 Task: Create a section Feature Freeze Sprint and in the section, add a milestone Cloud Governance in the project AutoWave
Action: Mouse moved to (446, 417)
Screenshot: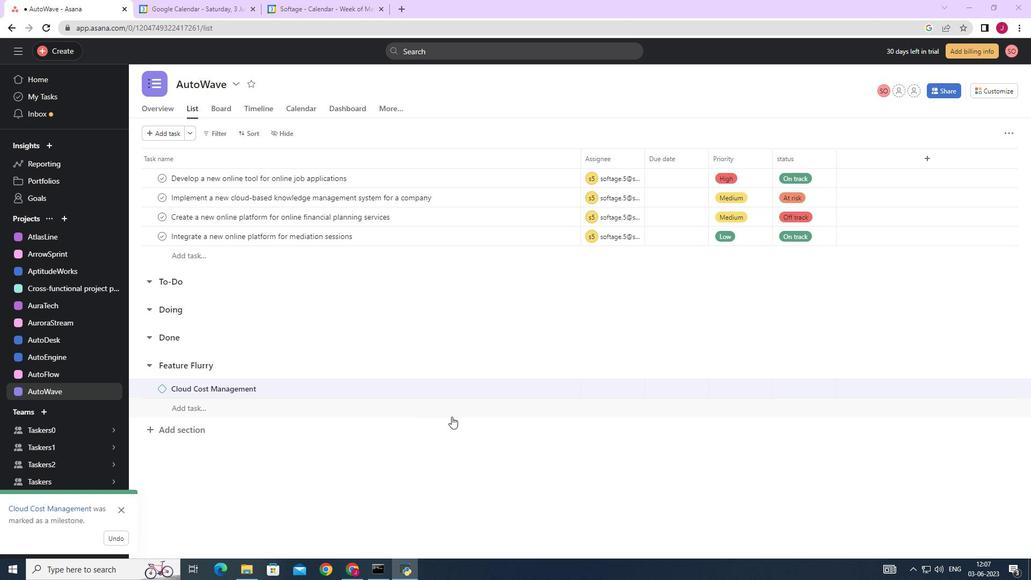 
Action: Mouse scrolled (446, 416) with delta (0, 0)
Screenshot: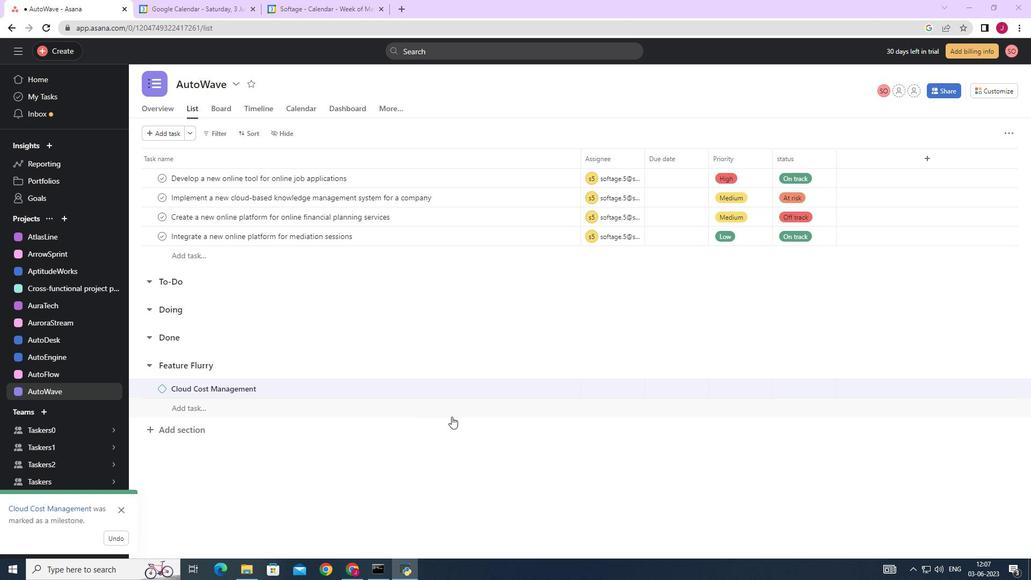 
Action: Mouse moved to (445, 417)
Screenshot: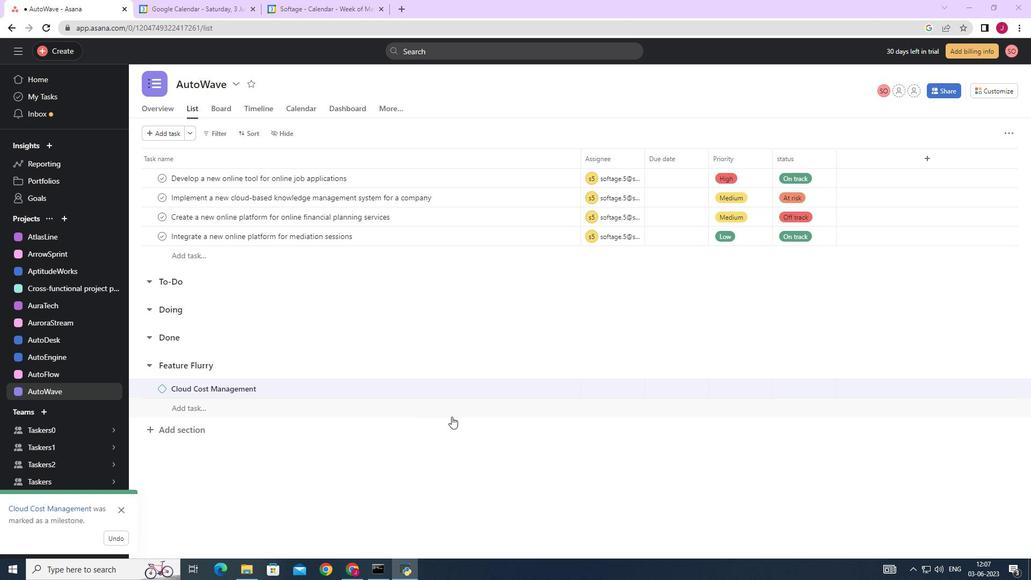 
Action: Mouse scrolled (445, 416) with delta (0, 0)
Screenshot: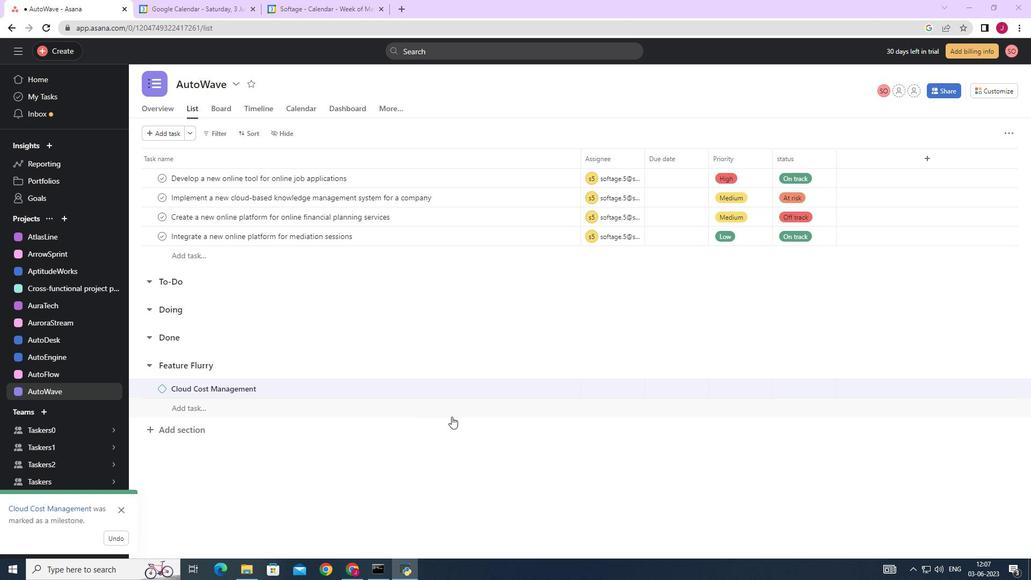 
Action: Mouse scrolled (445, 416) with delta (0, 0)
Screenshot: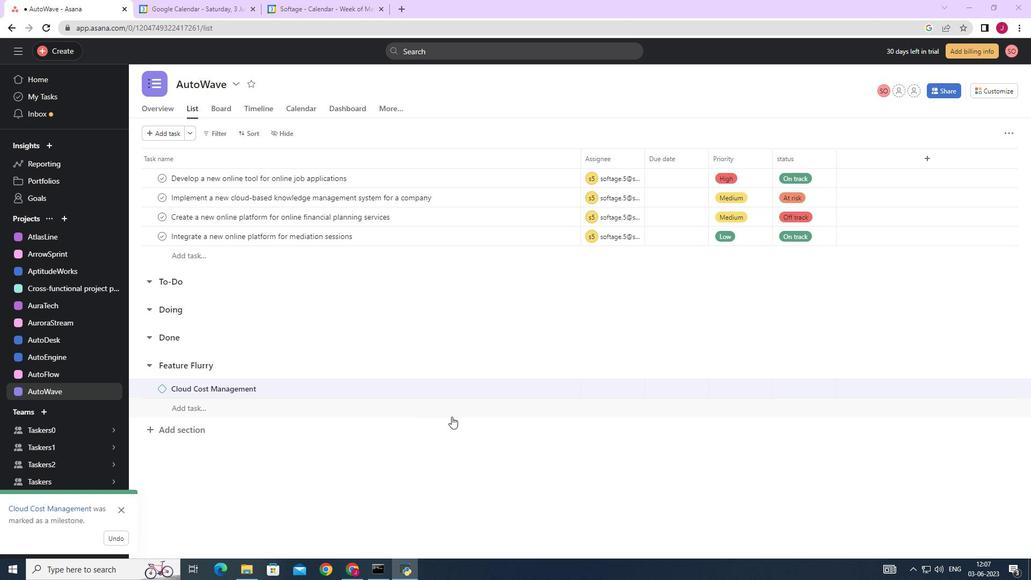 
Action: Mouse moved to (442, 417)
Screenshot: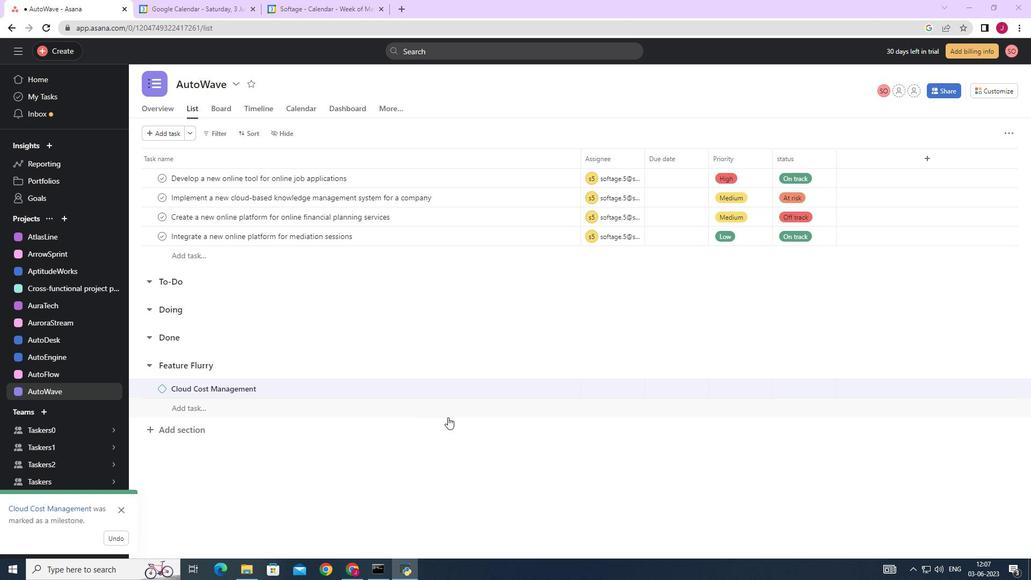 
Action: Mouse scrolled (442, 416) with delta (0, 0)
Screenshot: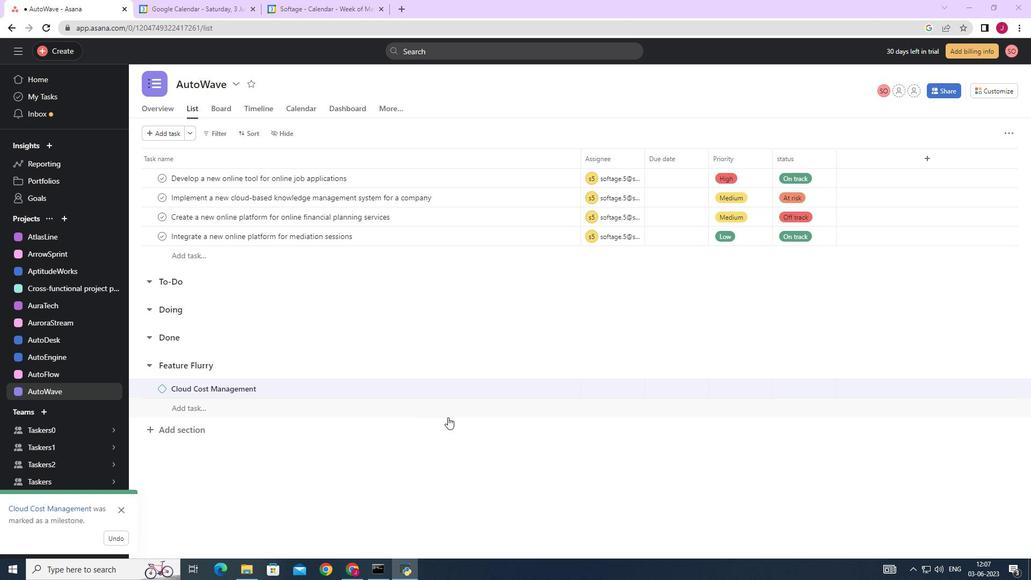 
Action: Mouse moved to (434, 418)
Screenshot: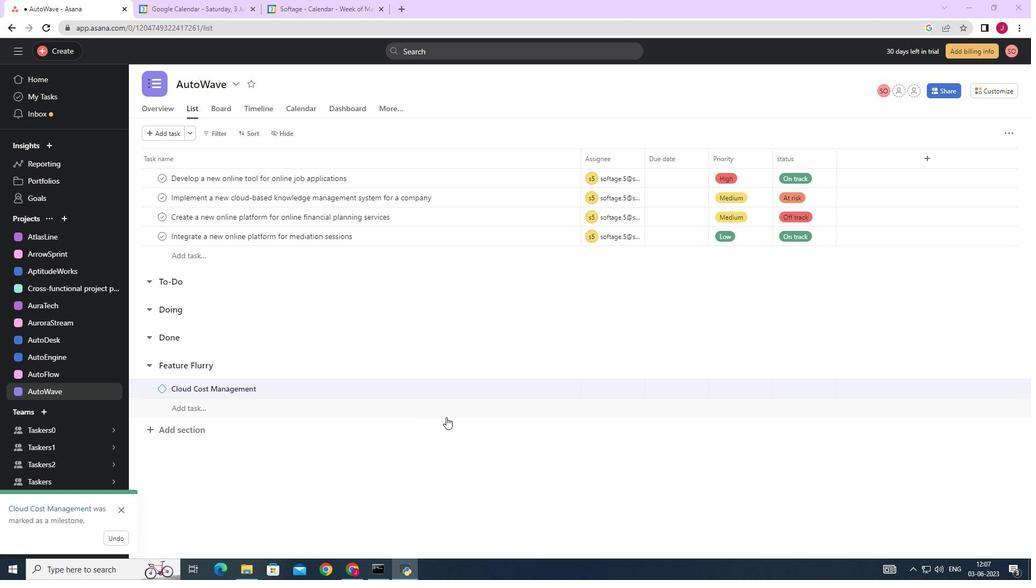 
Action: Mouse scrolled (434, 417) with delta (0, 0)
Screenshot: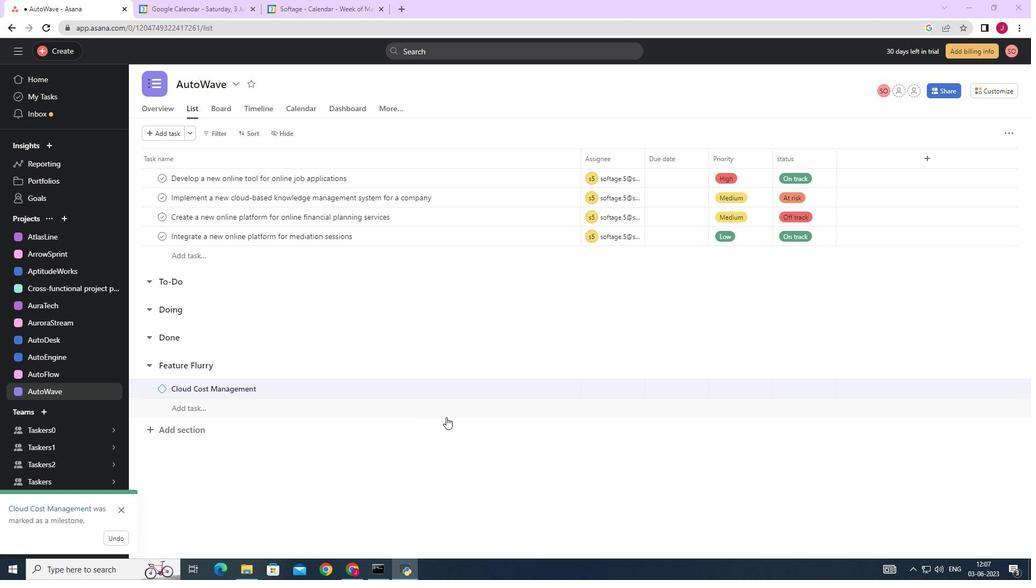 
Action: Mouse moved to (193, 427)
Screenshot: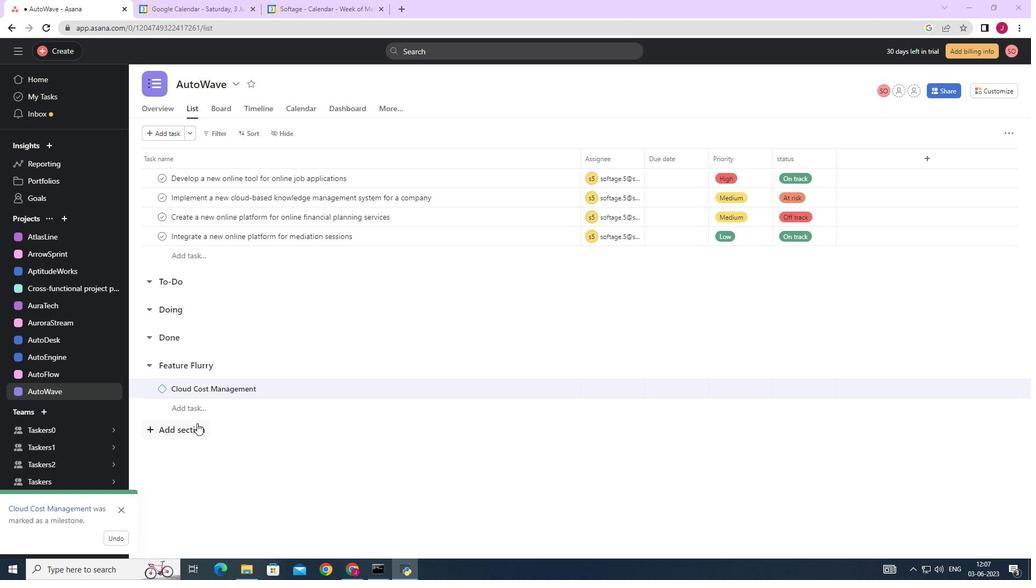 
Action: Mouse pressed left at (193, 427)
Screenshot: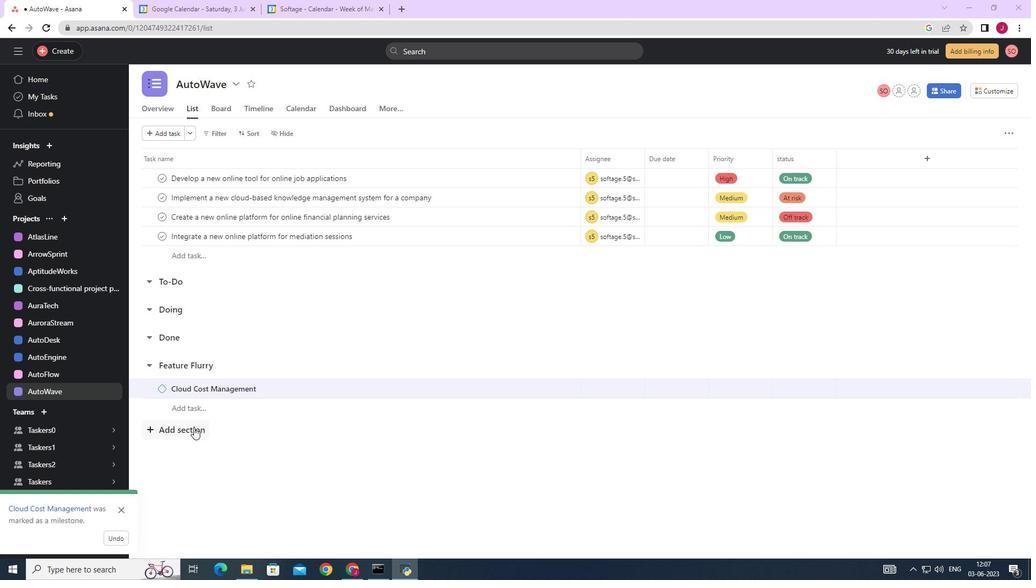 
Action: Mouse moved to (192, 428)
Screenshot: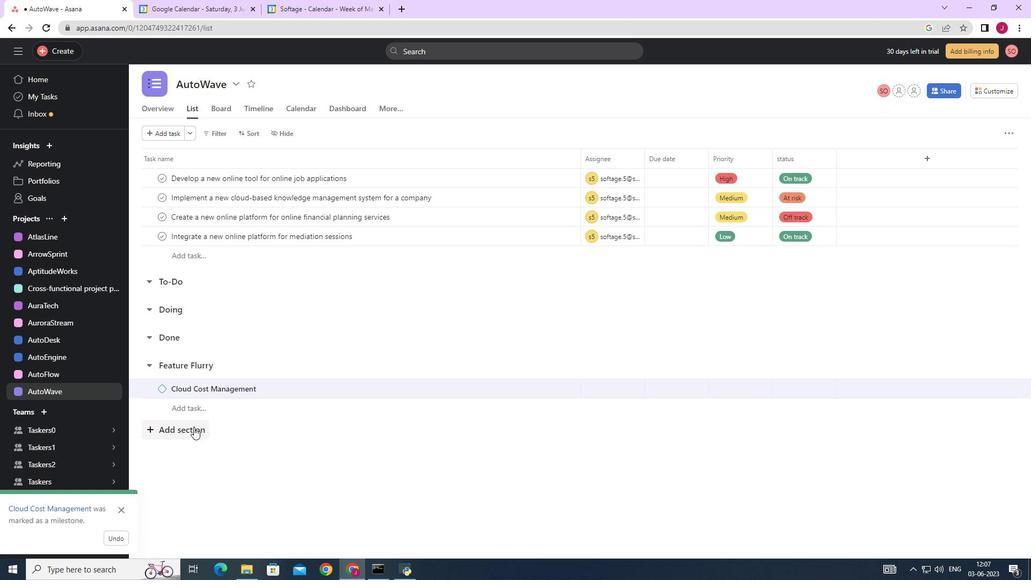
Action: Key pressed <Key.caps_lock>F<Key.caps_lock>eature<Key.space><Key.caps_lock>F<Key.caps_lock>reeze<Key.space><Key.caps_lock>S<Key.caps_lock>print<Key.enter><Key.caps_lock>C<Key.caps_lock>loud<Key.space><Key.caps_lock>G<Key.caps_lock>overnance
Screenshot: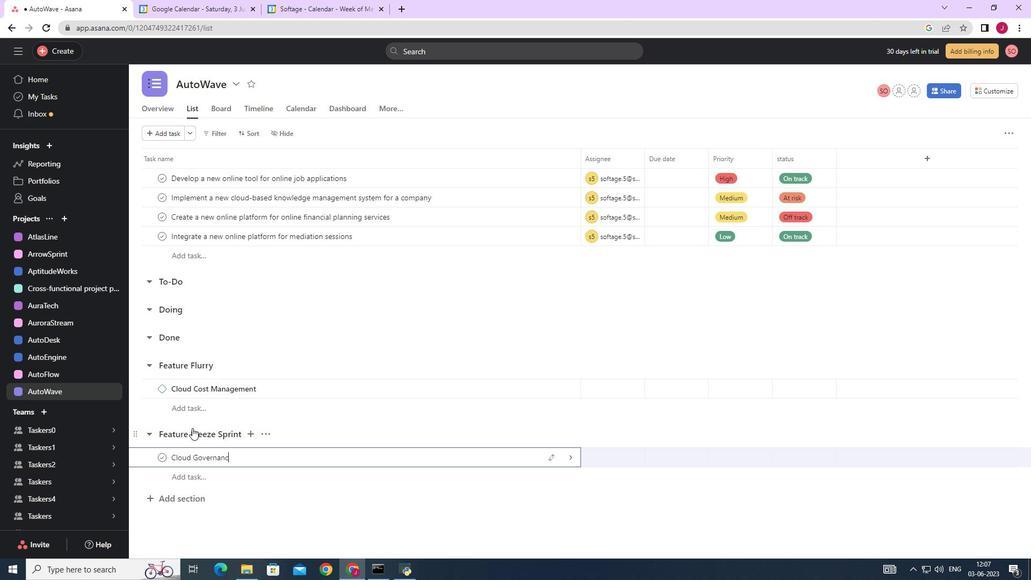 
Action: Mouse moved to (573, 458)
Screenshot: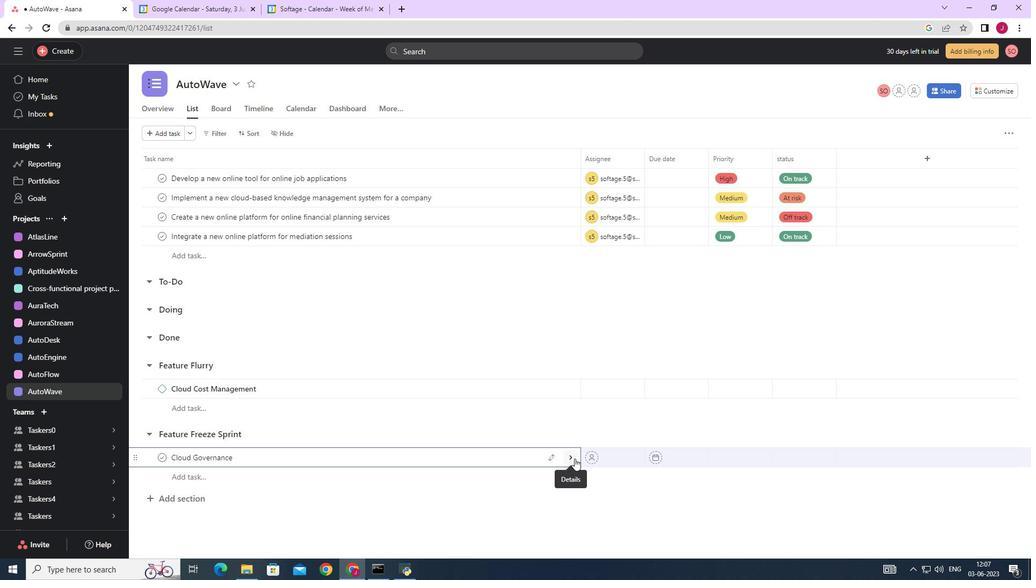 
Action: Mouse pressed left at (573, 458)
Screenshot: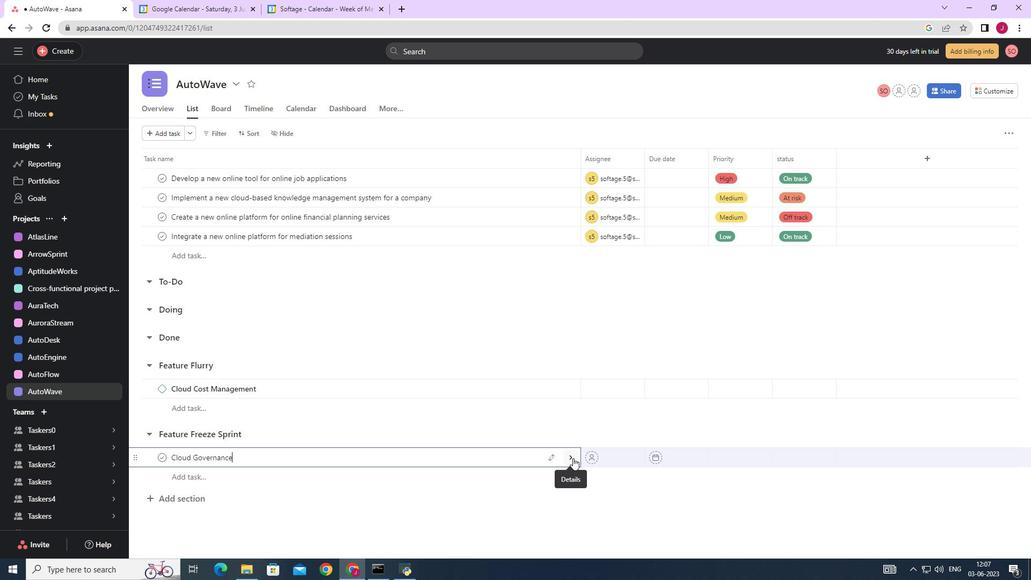 
Action: Mouse moved to (989, 133)
Screenshot: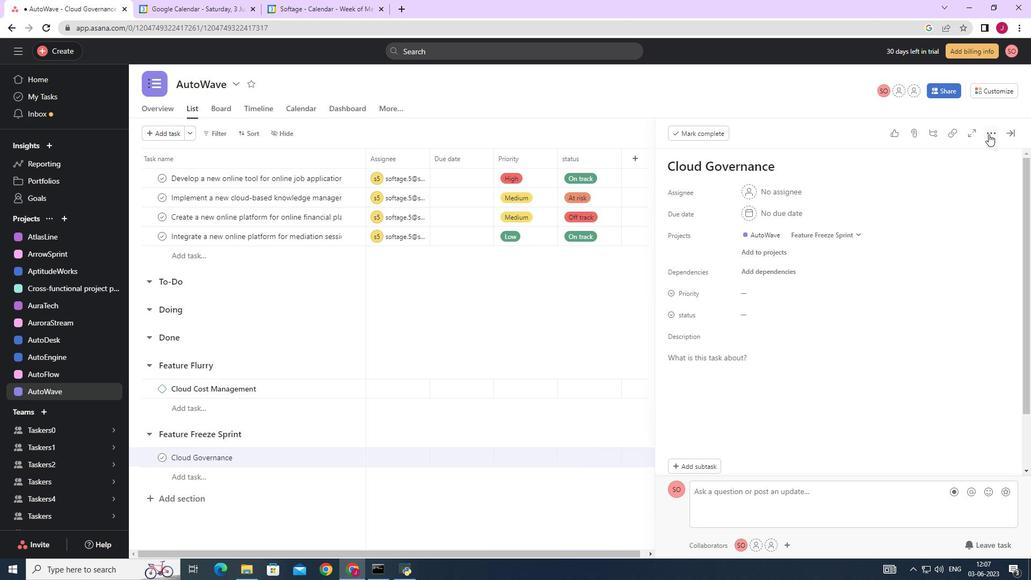 
Action: Mouse pressed left at (989, 133)
Screenshot: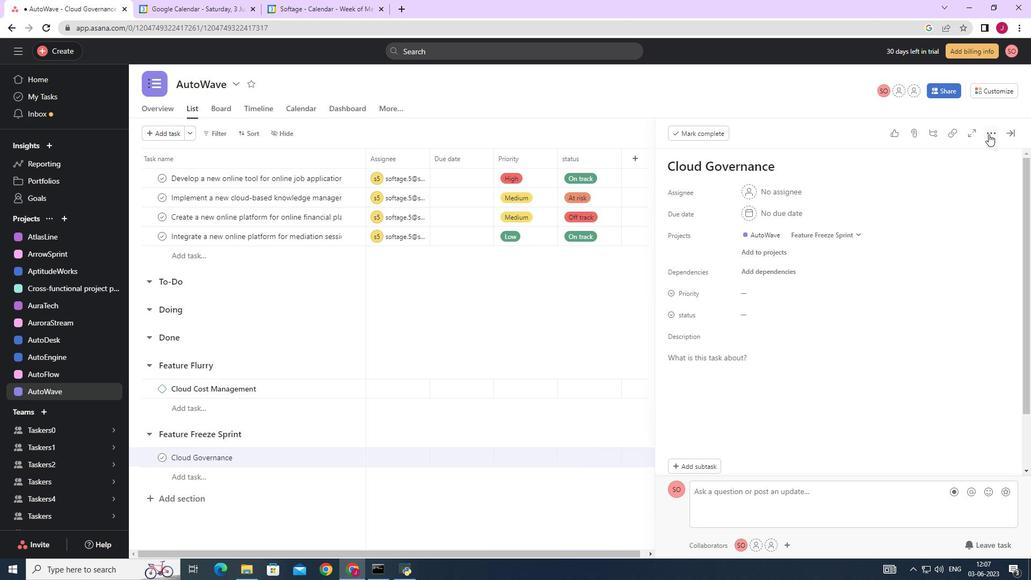 
Action: Mouse moved to (922, 172)
Screenshot: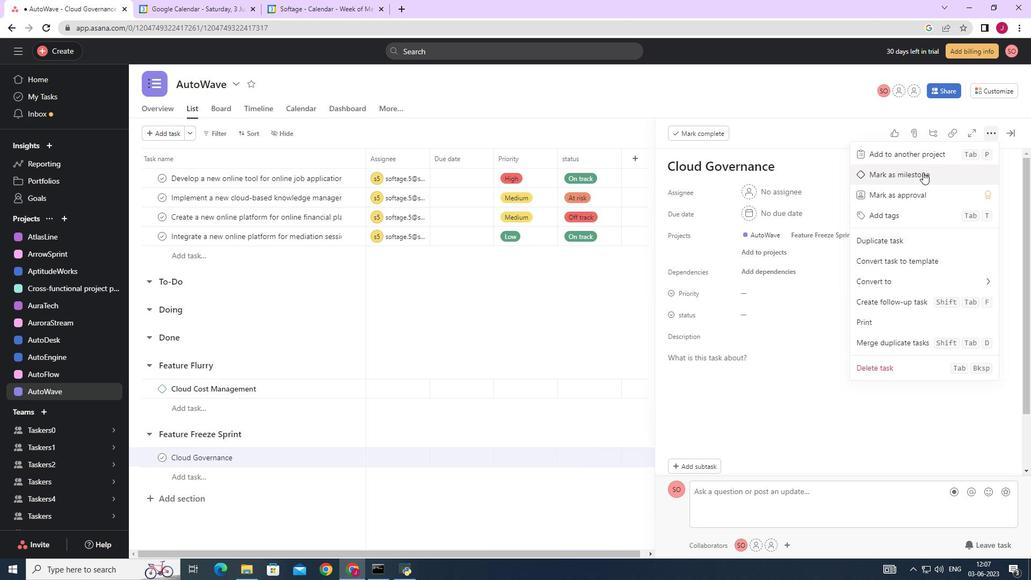 
Action: Mouse pressed left at (922, 172)
Screenshot: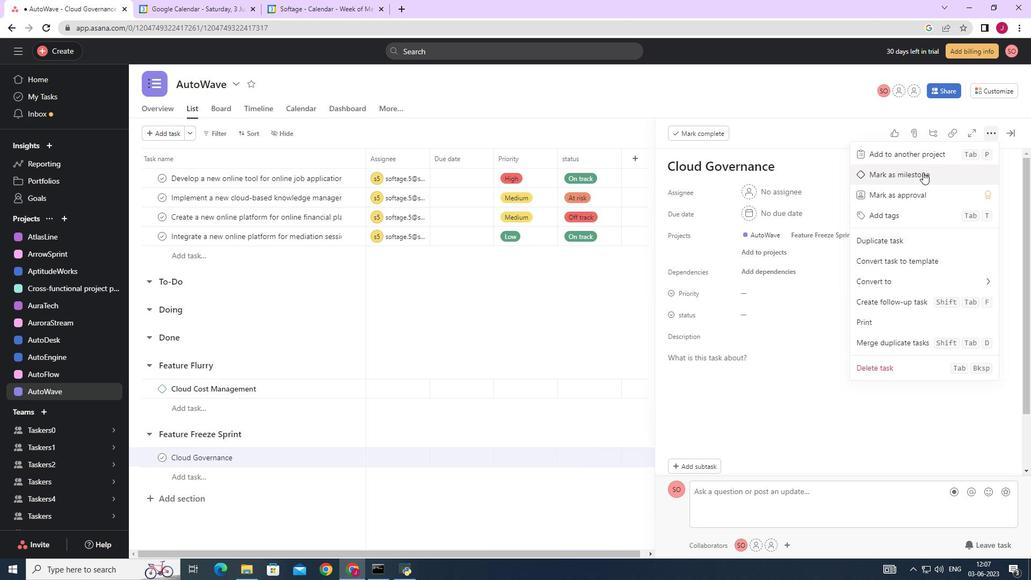 
Action: Mouse moved to (1012, 132)
Screenshot: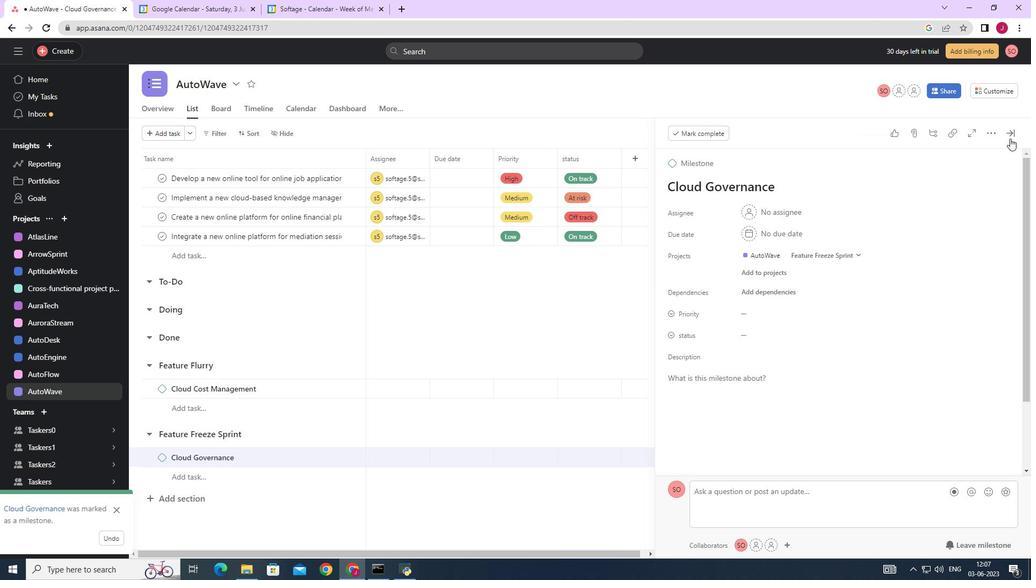 
Action: Mouse pressed left at (1012, 132)
Screenshot: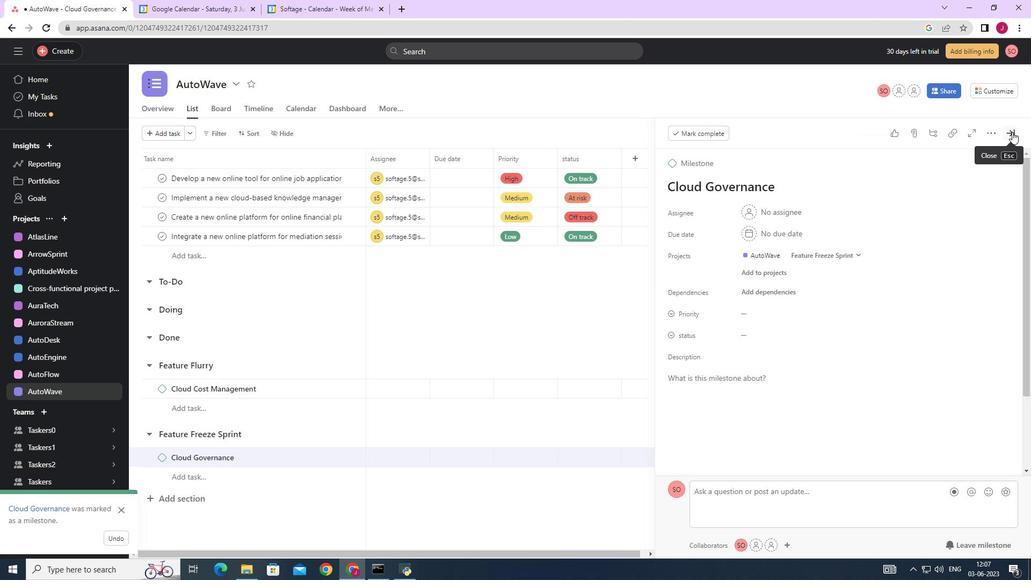 
Action: Mouse moved to (1011, 133)
Screenshot: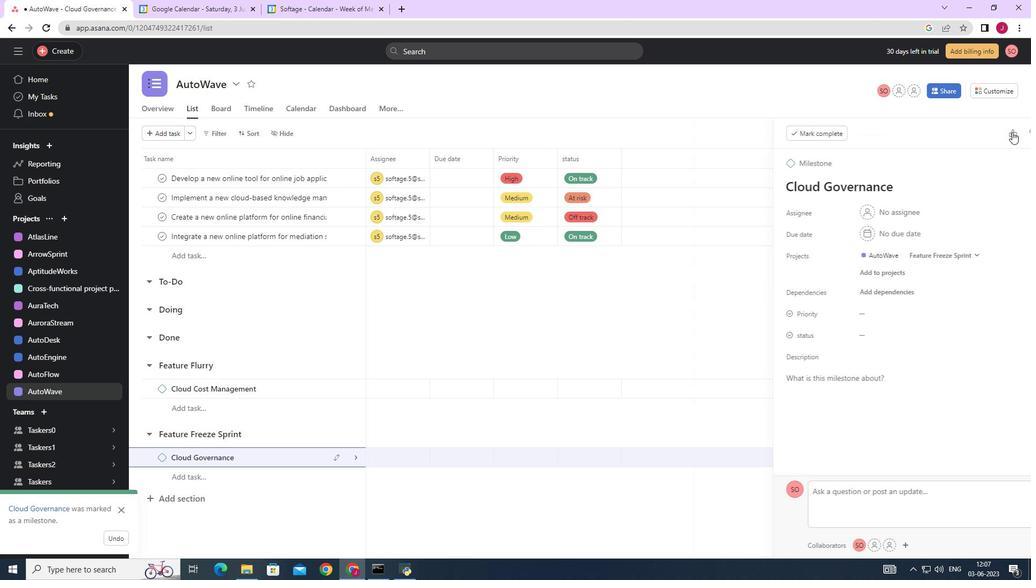 
